 Task: Create a sub task Release to Production / Go Live for the task  Add support for offline mode in the app in the project TruTech , assign it to team member softage.9@softage.net and update the status of the sub task to  Completed , set the priority of the sub task to High.
Action: Mouse moved to (56, 388)
Screenshot: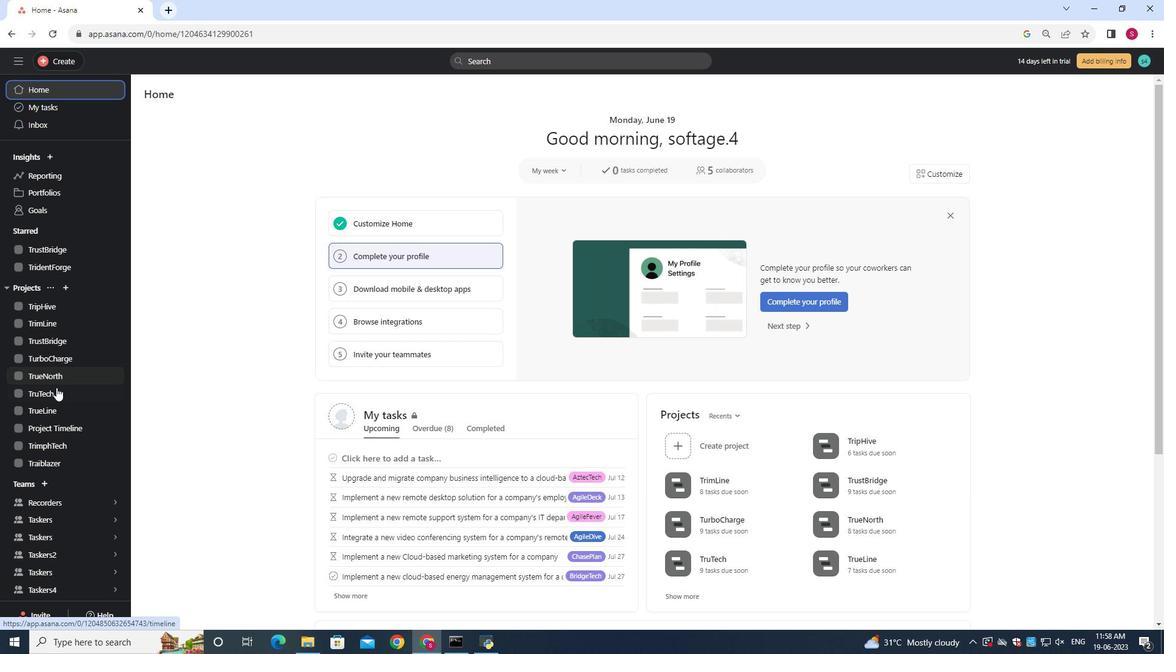 
Action: Mouse pressed left at (56, 388)
Screenshot: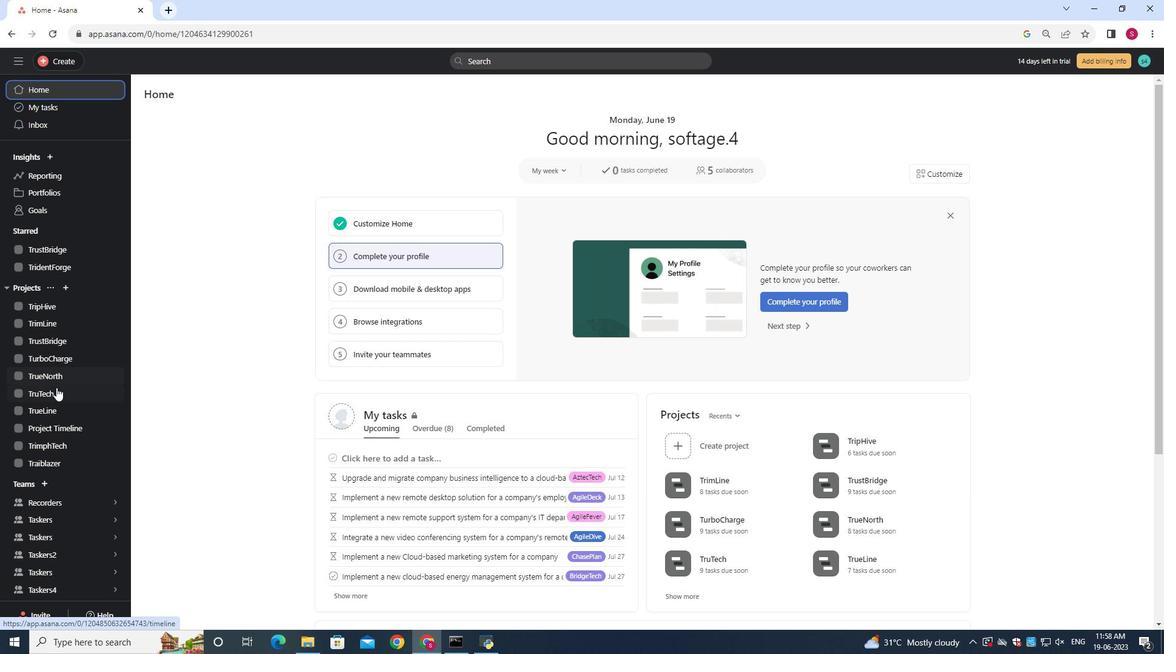 
Action: Mouse moved to (445, 270)
Screenshot: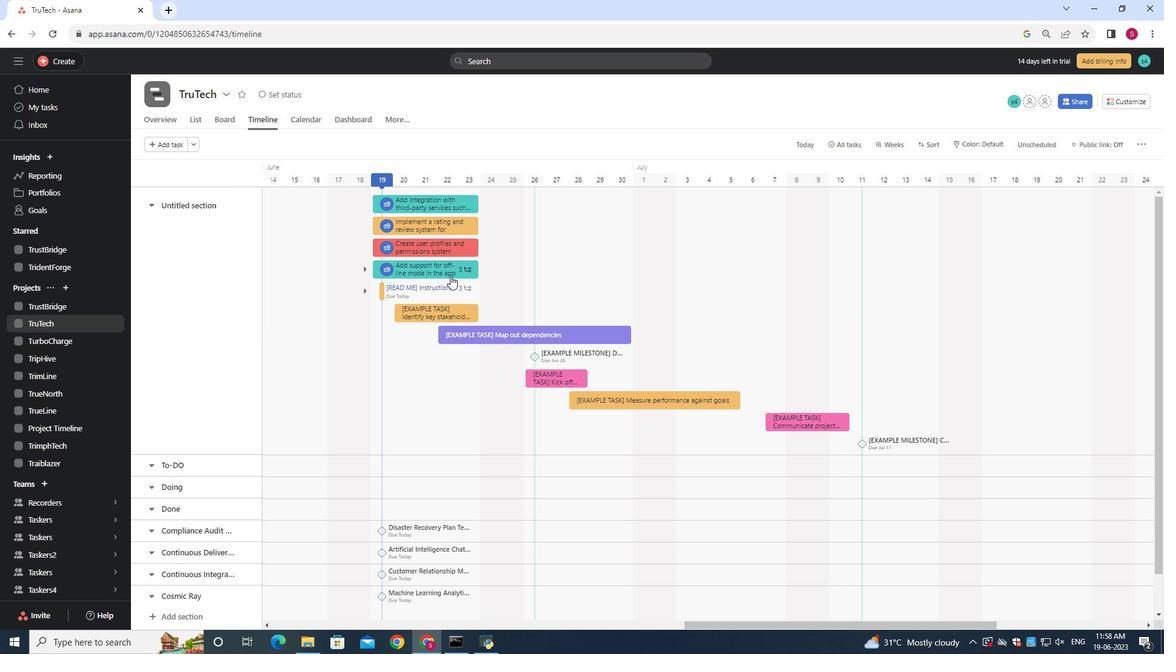 
Action: Mouse pressed left at (445, 270)
Screenshot: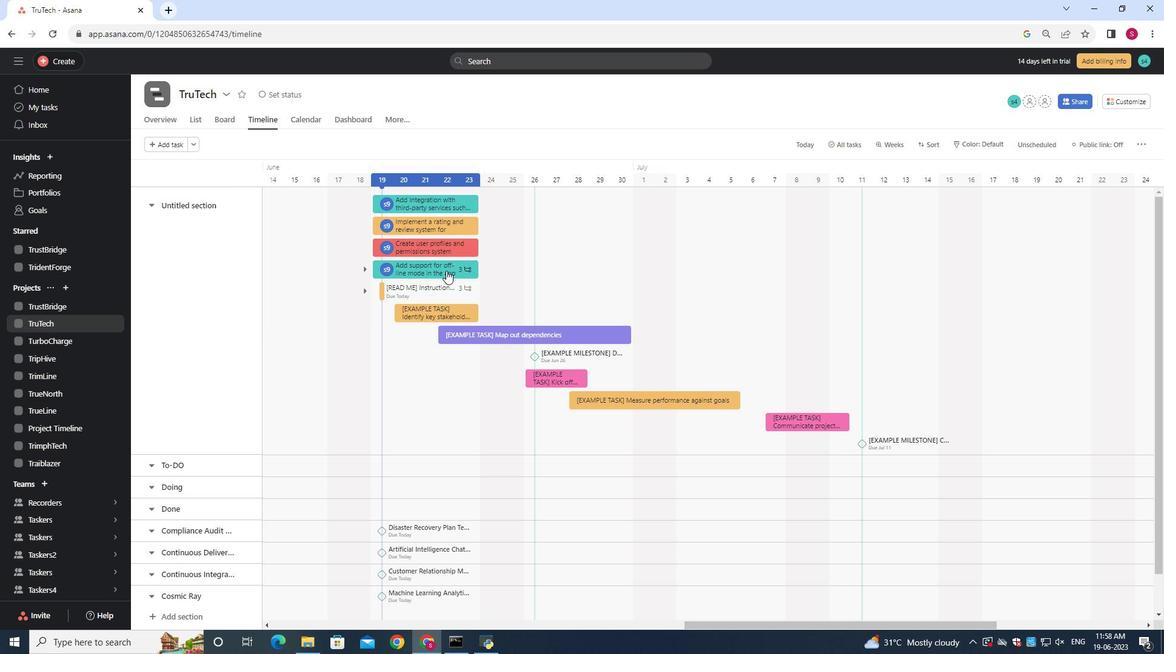 
Action: Mouse moved to (850, 413)
Screenshot: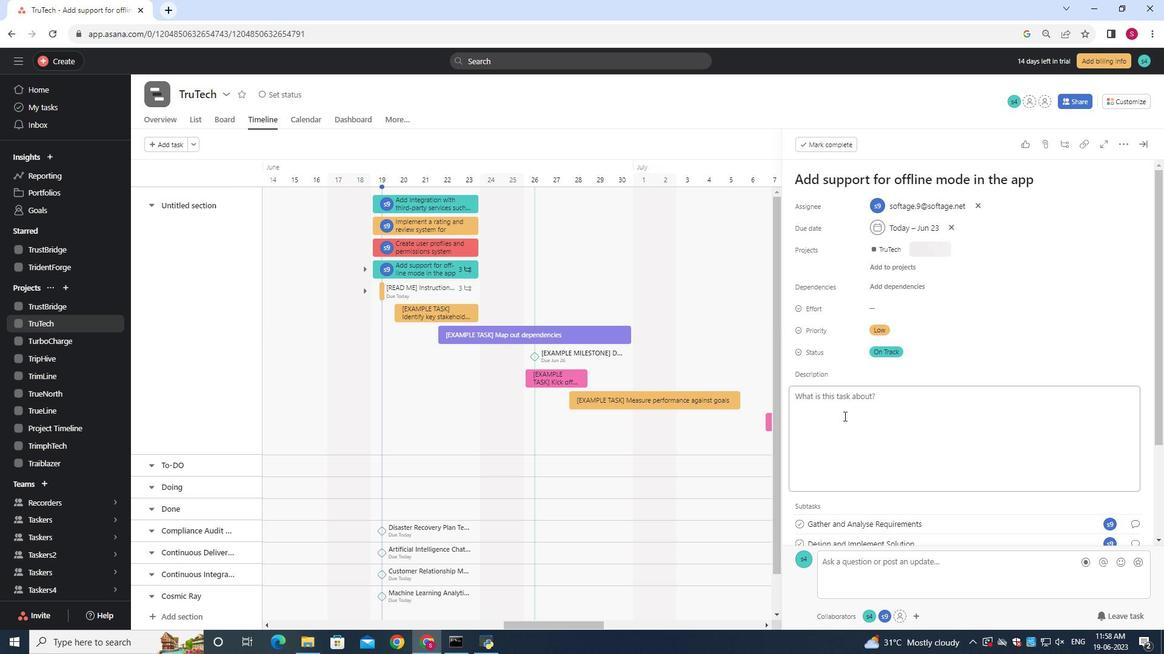
Action: Mouse scrolled (850, 412) with delta (0, 0)
Screenshot: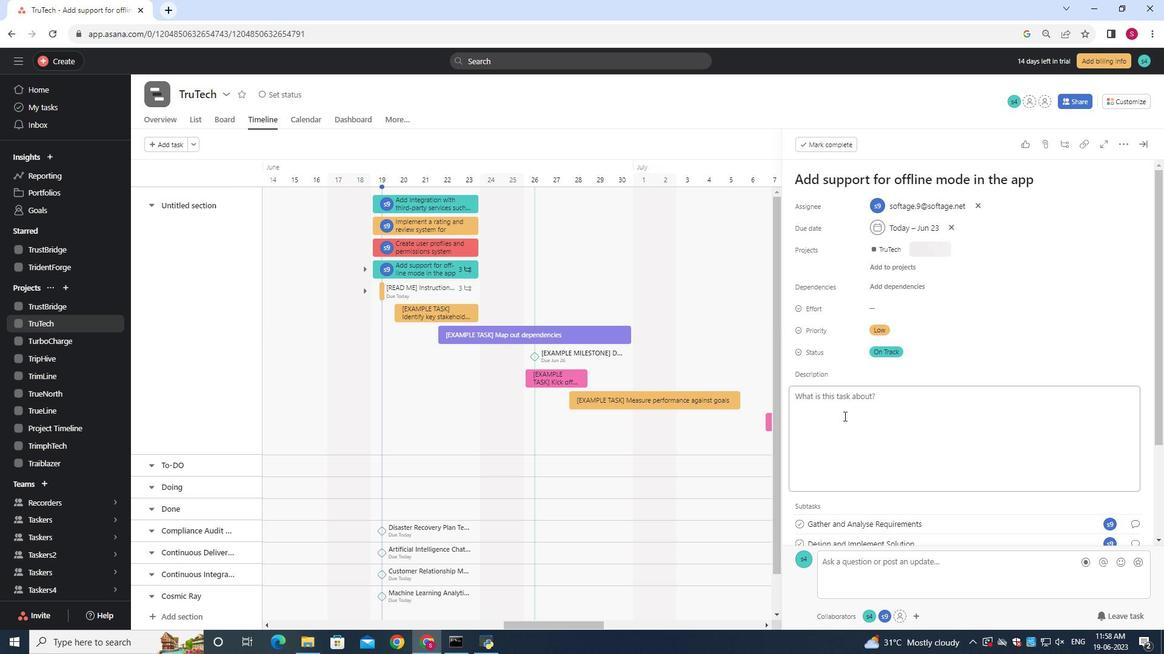 
Action: Mouse moved to (850, 416)
Screenshot: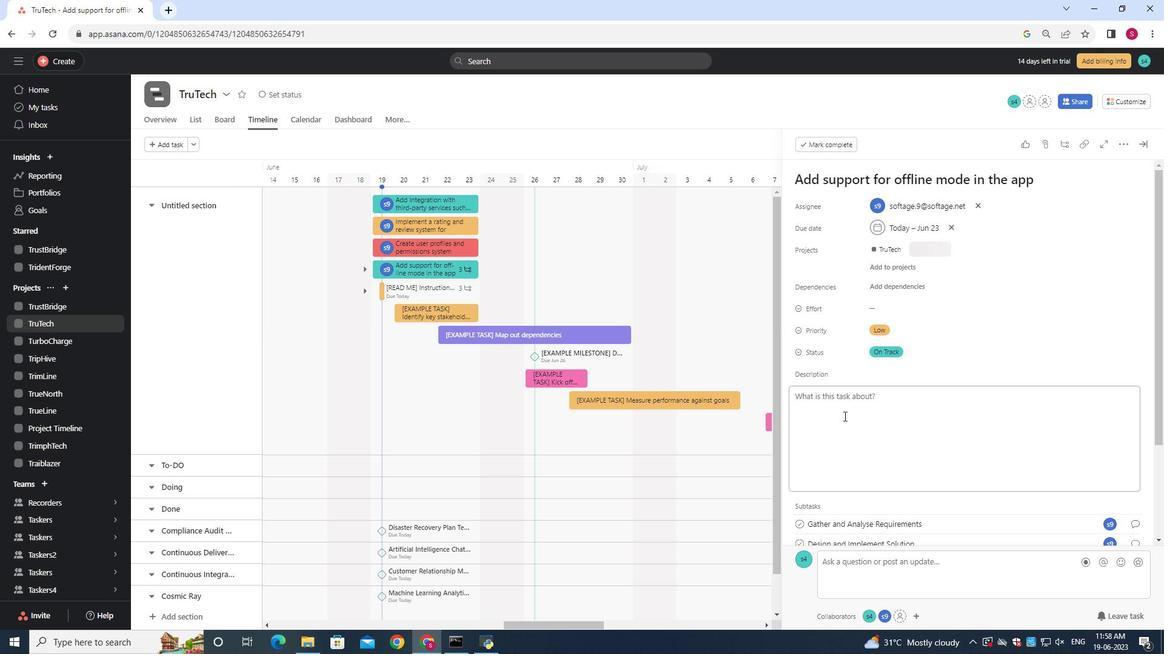 
Action: Mouse scrolled (850, 415) with delta (0, 0)
Screenshot: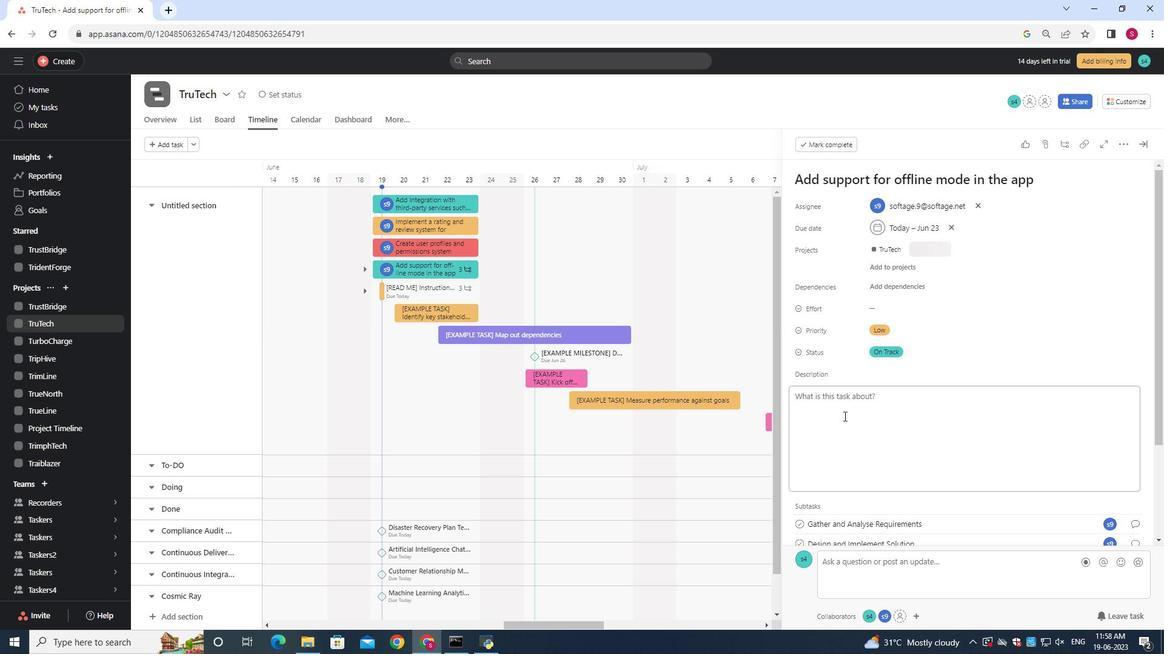 
Action: Mouse moved to (850, 417)
Screenshot: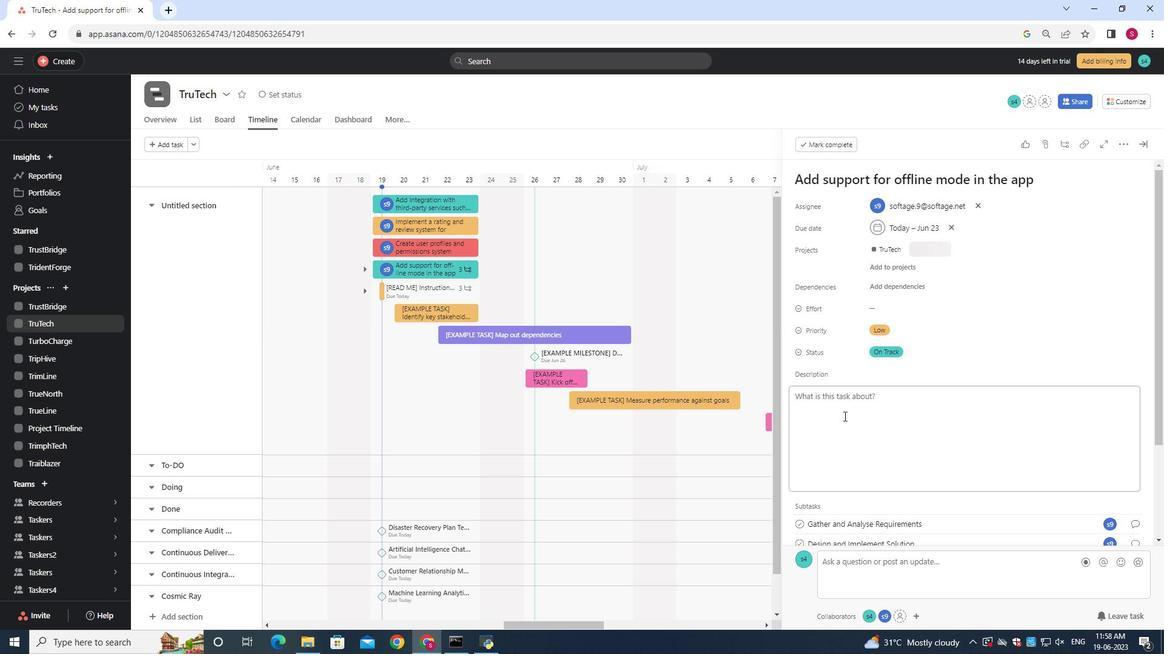 
Action: Mouse scrolled (850, 416) with delta (0, 0)
Screenshot: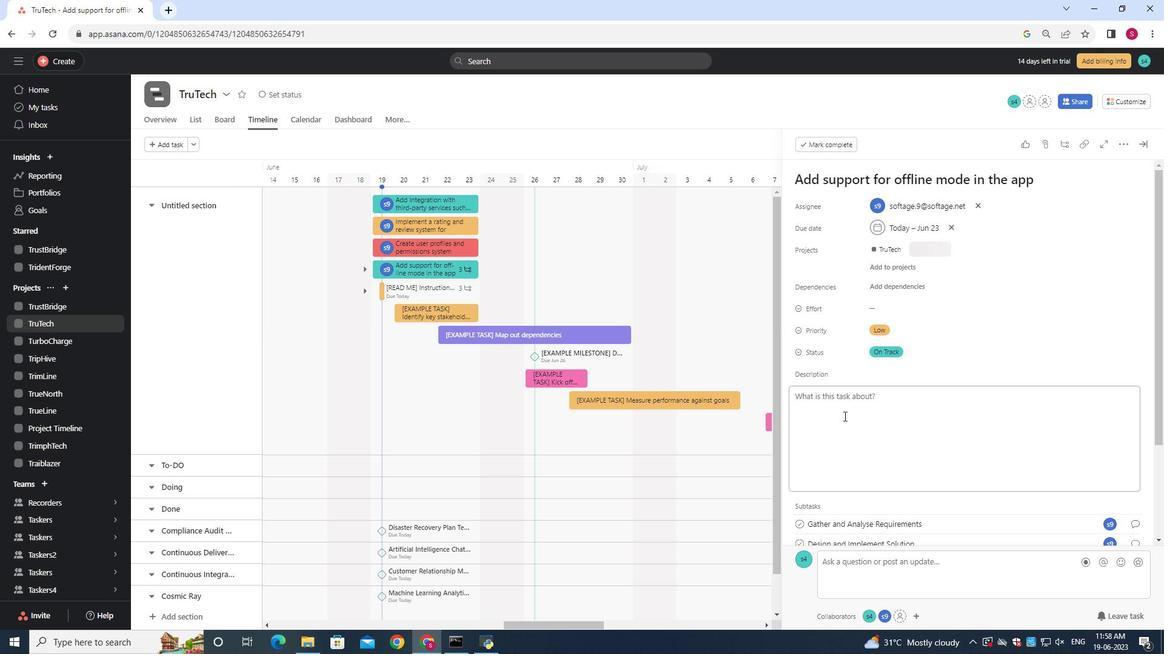 
Action: Mouse scrolled (850, 416) with delta (0, 0)
Screenshot: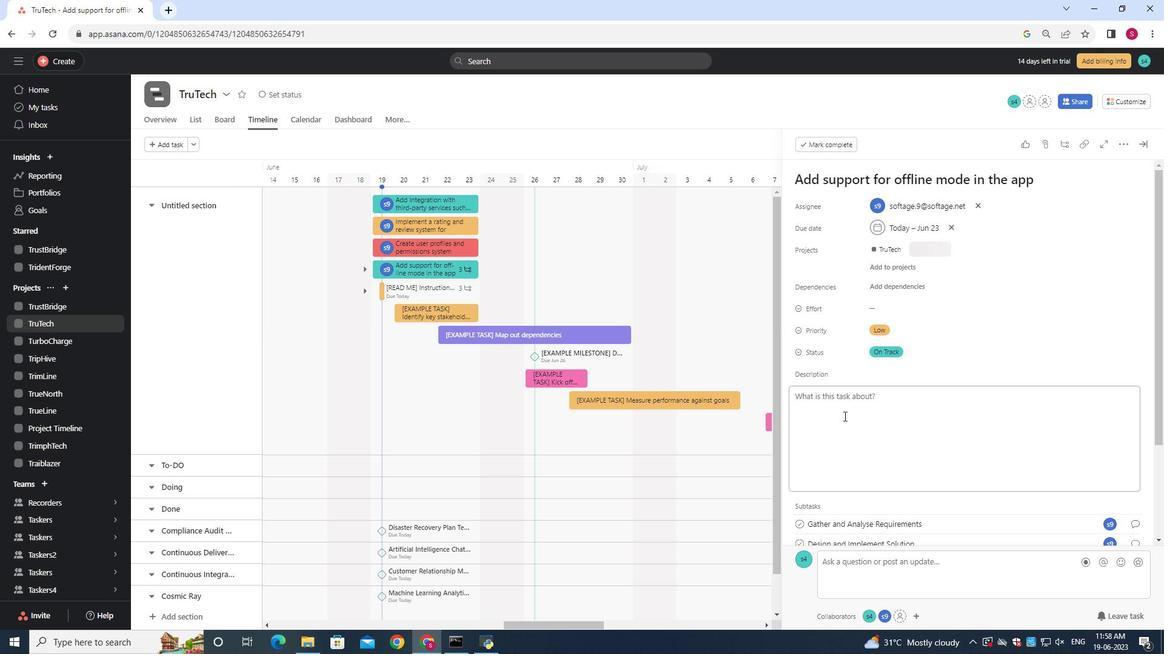 
Action: Mouse moved to (850, 415)
Screenshot: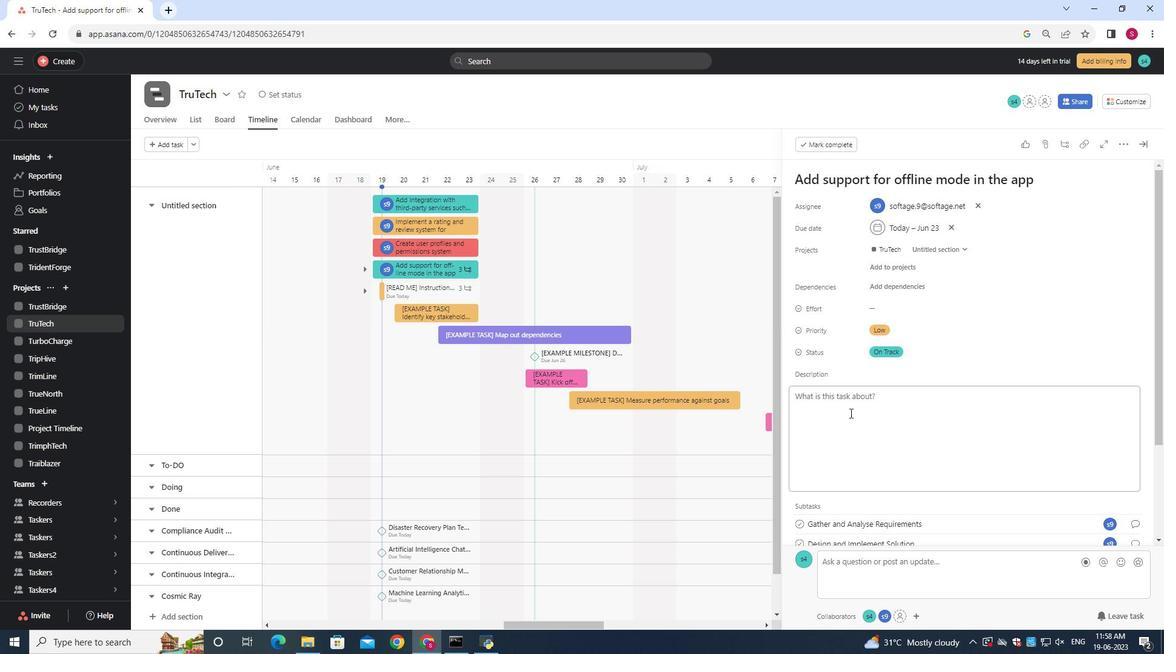 
Action: Mouse scrolled (850, 415) with delta (0, 0)
Screenshot: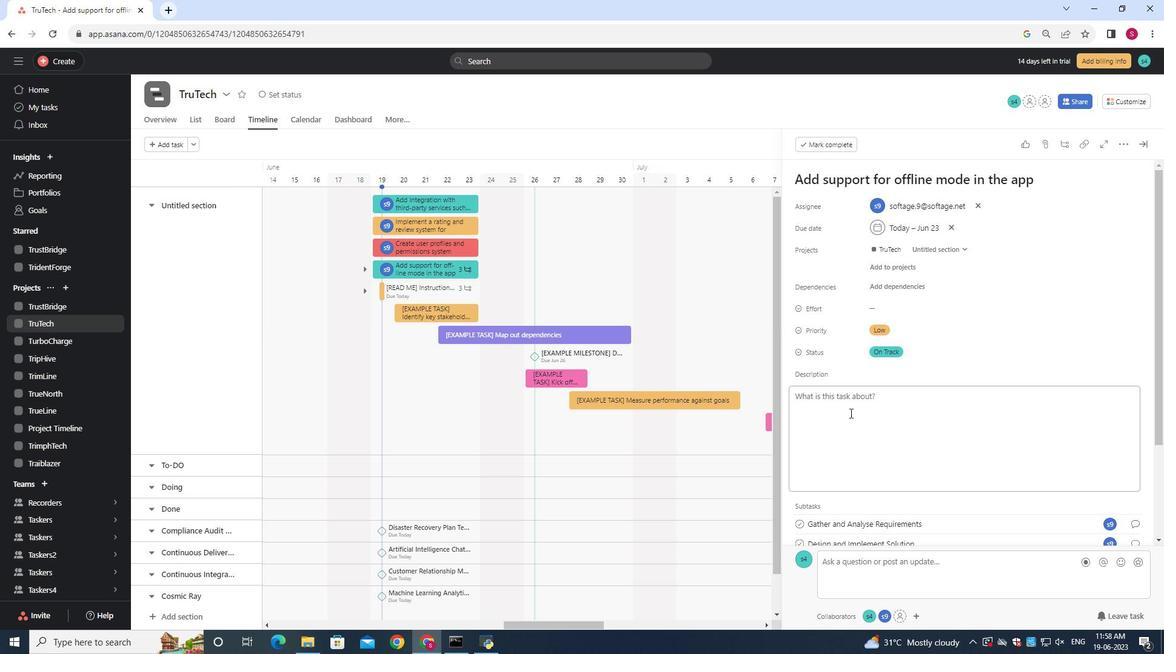 
Action: Mouse moved to (813, 460)
Screenshot: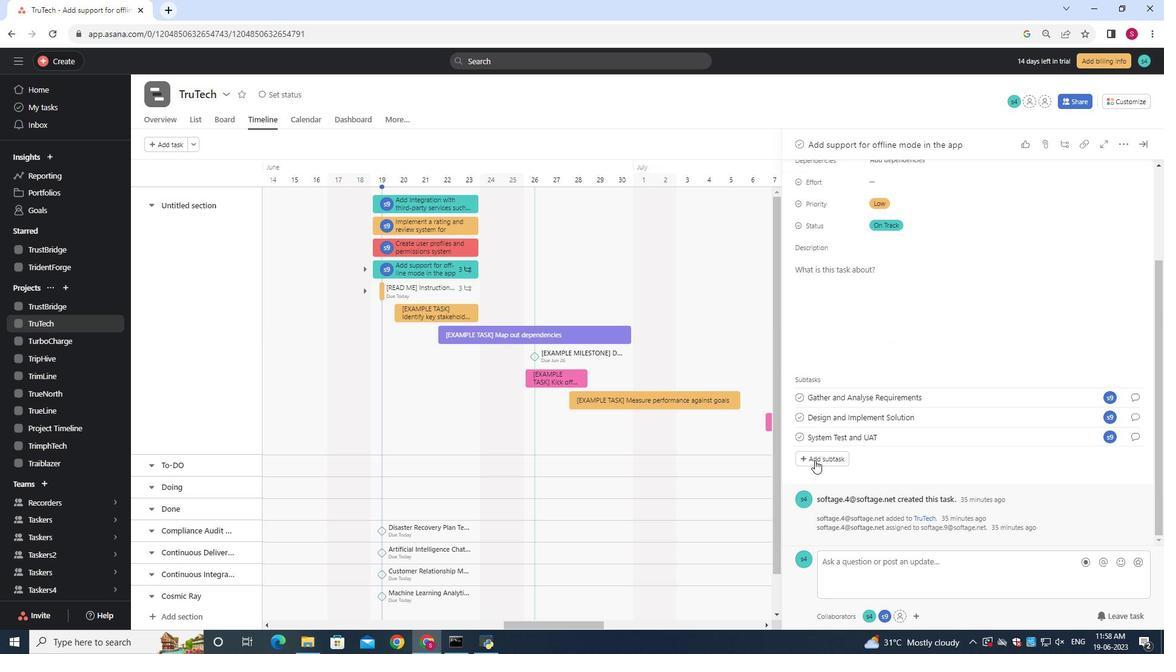 
Action: Mouse pressed left at (813, 460)
Screenshot: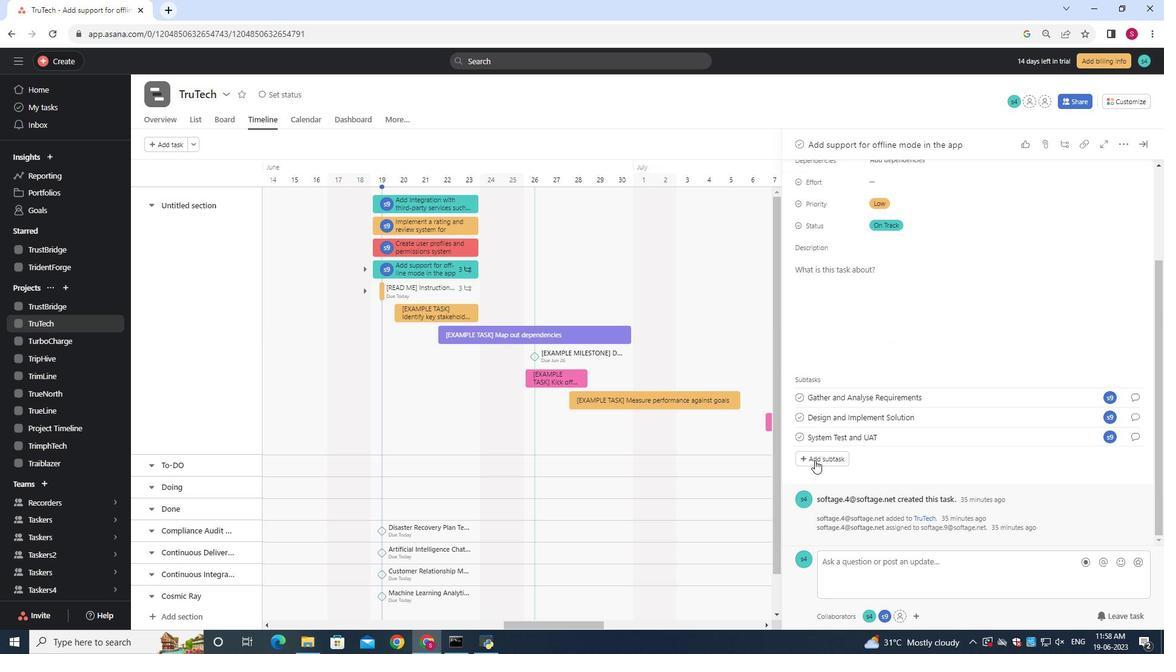 
Action: Key pressed <Key.shift>Release<Key.space><Key.shift><Key.shift><Key.shift>to<Key.space><Key.shift><Key.shift><Key.shift><Key.shift><Key.shift><Key.shift><Key.shift><Key.shift><Key.shift><Key.shift><Key.shift><Key.shift><Key.shift><Key.shift><Key.shift><Key.shift><Key.shift><Key.shift><Key.shift><Key.shift><Key.shift><Key.shift><Key.shift><Key.shift><Key.shift><Key.shift><Key.shift><Key.shift><Key.shift><Key.shift><Key.shift>R<Key.backspace><Key.shift><Key.shift><Key.shift><Key.shift><Key.shift><Key.shift><Key.shift><Key.shift><Key.shift><Key.shift><Key.shift><Key.shift><Key.shift><Key.shift><Key.shift><Key.shift><Key.shift><Key.shift><Key.shift><Key.shift><Key.shift><Key.shift><Key.shift><Key.shift><Key.shift><Key.shift><Key.shift><Key.shift><Key.shift><Key.shift><Key.shift><Key.shift><Key.shift><Key.shift><Key.shift><Key.shift><Key.shift><Key.shift>Production<Key.space>/<Key.space><Key.shift><Key.shift>Go<Key.space><Key.shift><Key.shift><Key.shift><Key.shift><Key.shift><Key.shift><Key.shift><Key.shift><Key.shift>Live
Screenshot: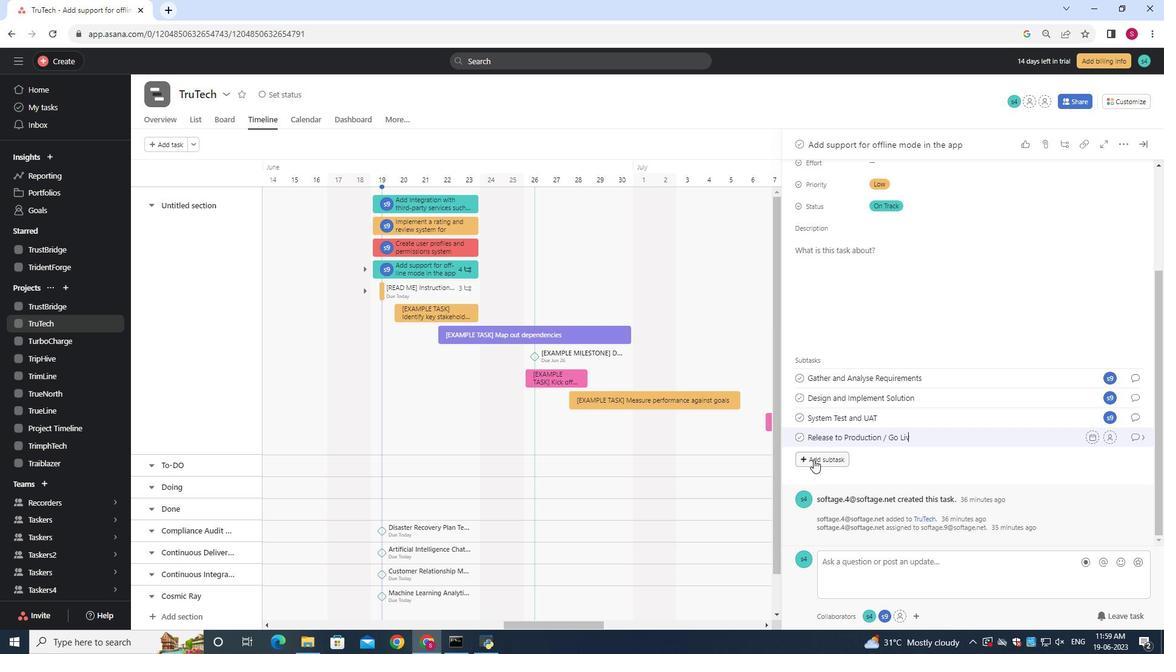 
Action: Mouse moved to (1106, 436)
Screenshot: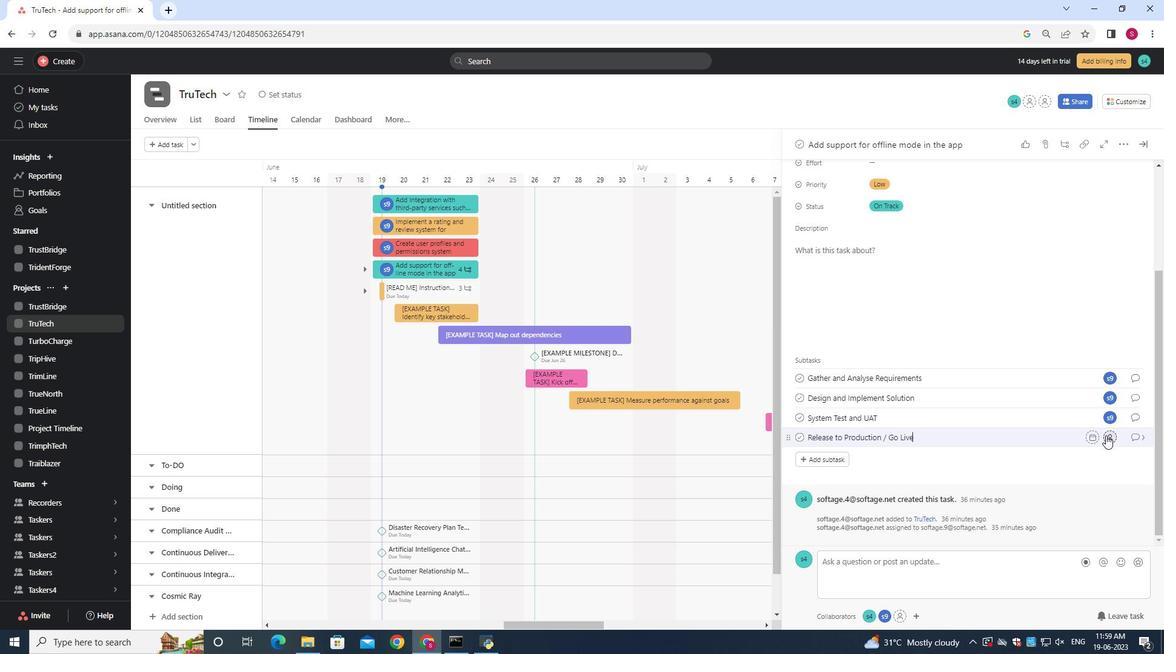 
Action: Mouse pressed left at (1106, 436)
Screenshot: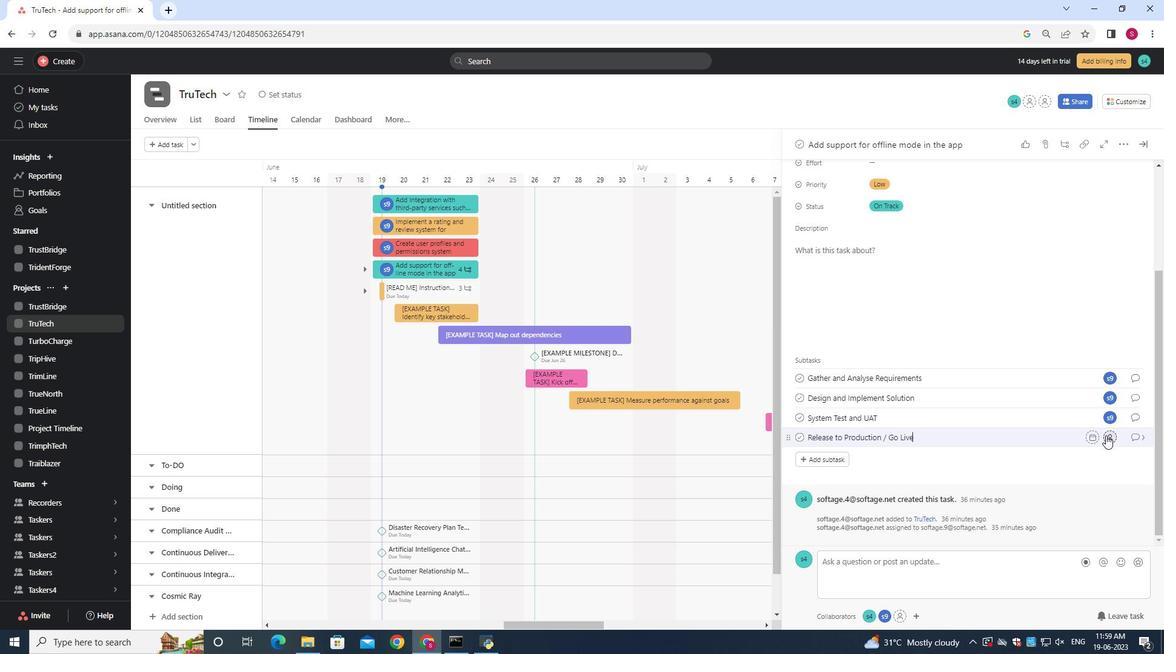 
Action: Mouse moved to (1100, 432)
Screenshot: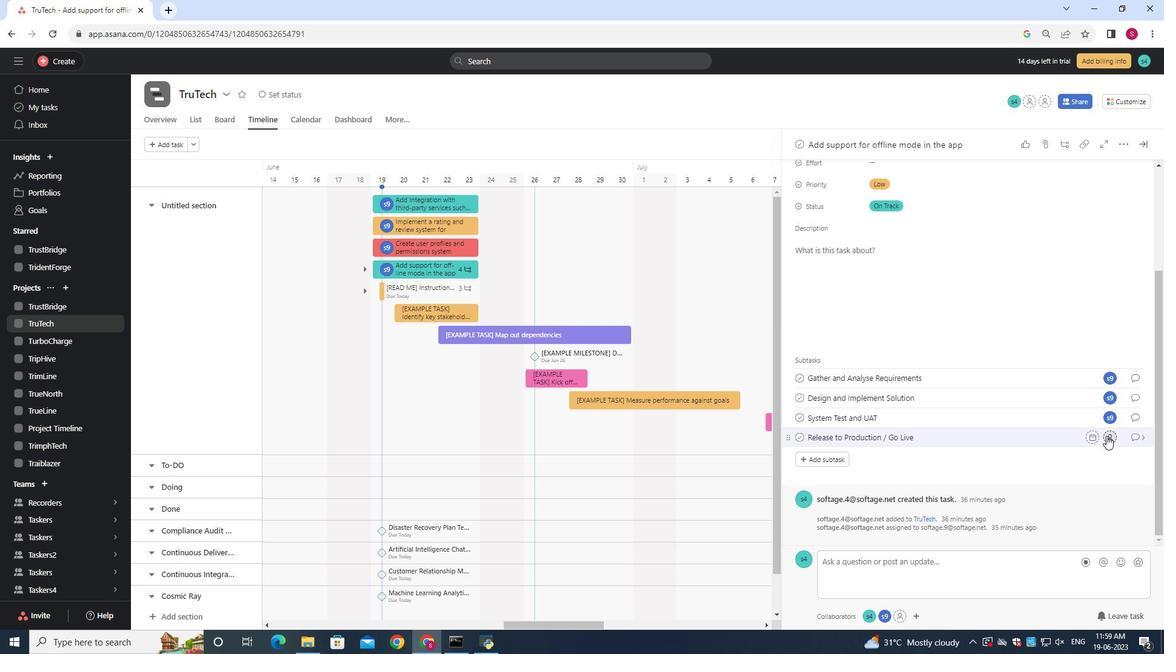 
Action: Key pressed softage.9<Key.shift>@softage.et
Screenshot: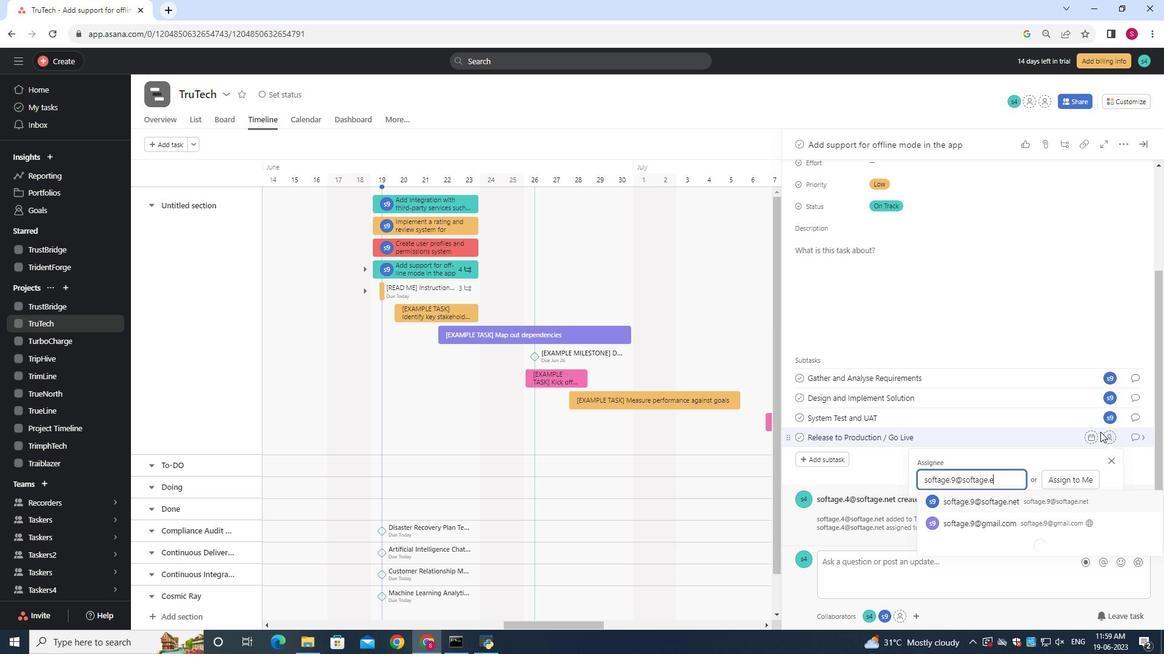 
Action: Mouse moved to (1017, 489)
Screenshot: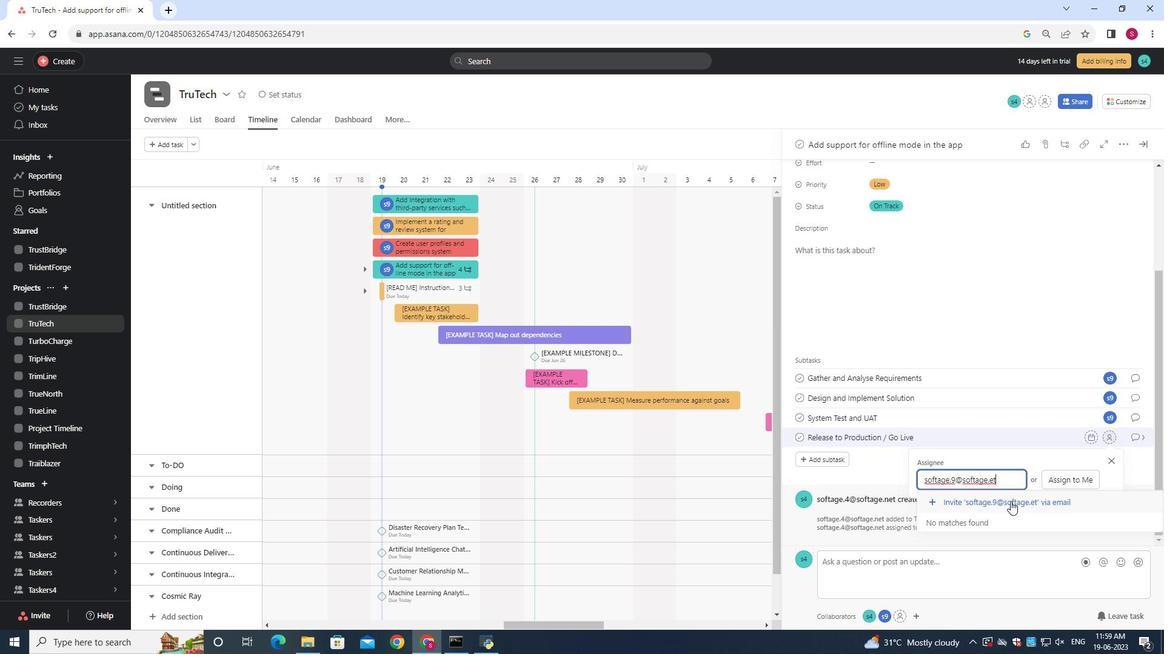 
Action: Key pressed <Key.backspace><Key.backspace>net
Screenshot: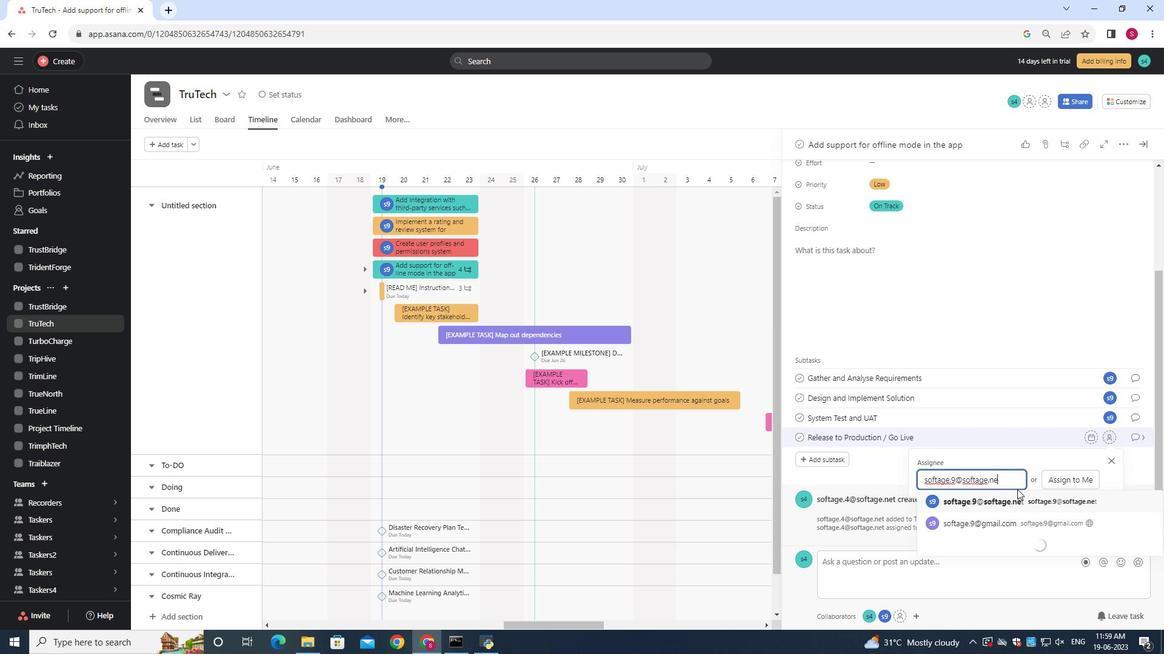 
Action: Mouse moved to (1017, 498)
Screenshot: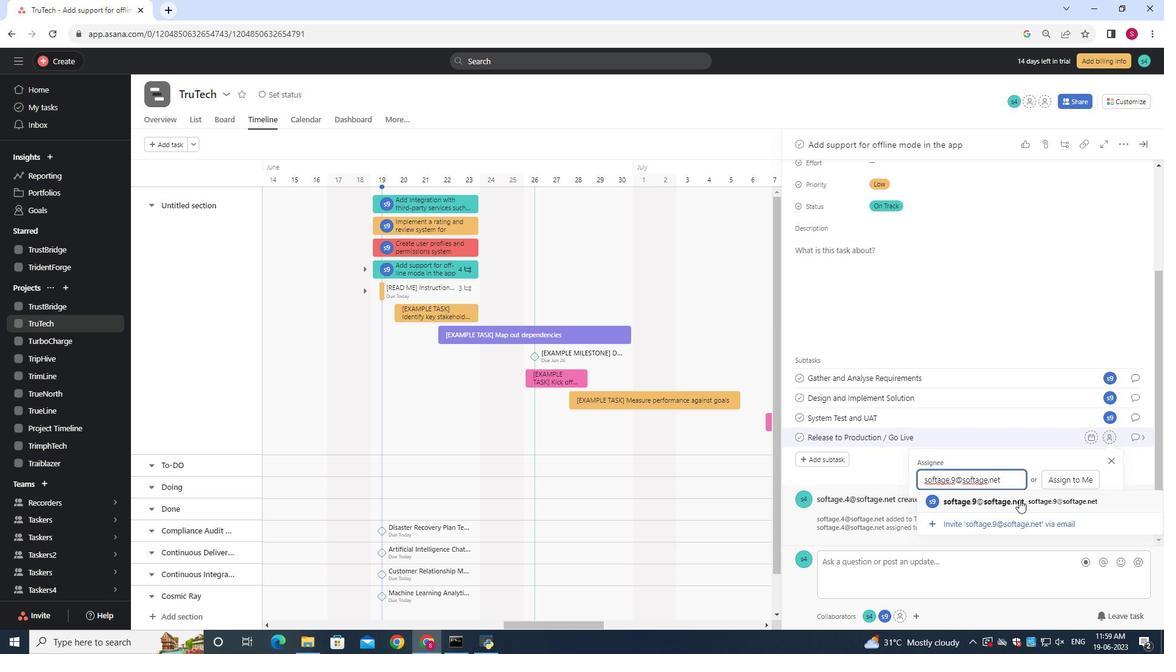 
Action: Mouse pressed left at (1017, 498)
Screenshot: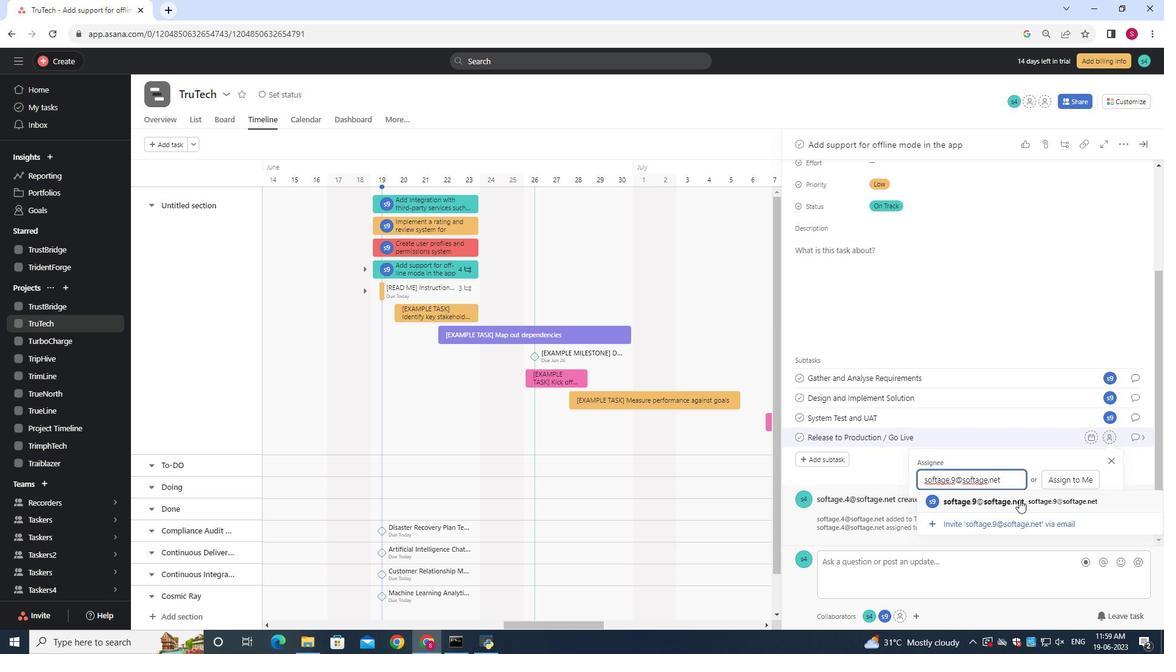 
Action: Mouse moved to (1137, 437)
Screenshot: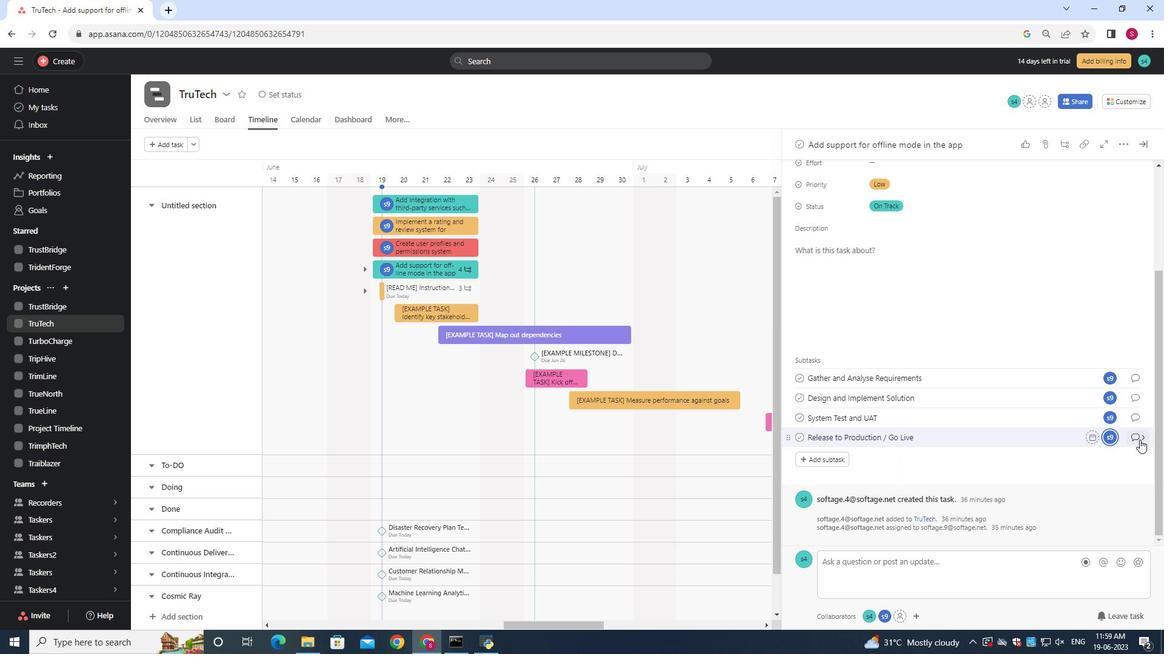
Action: Mouse pressed left at (1137, 437)
Screenshot: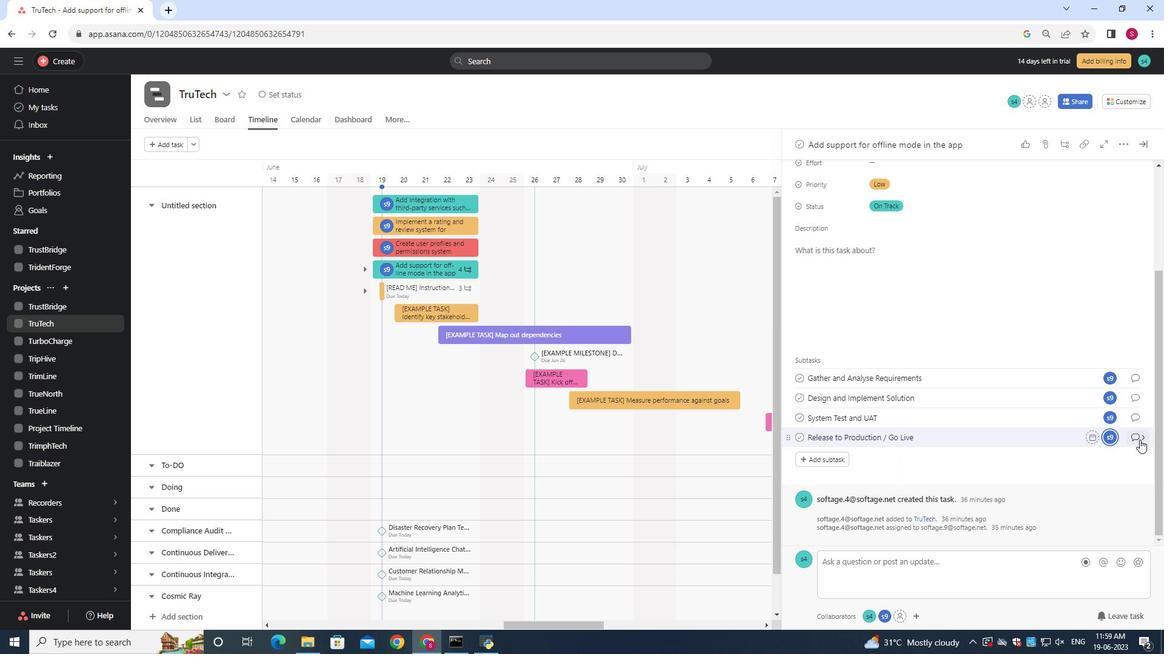 
Action: Mouse moved to (820, 300)
Screenshot: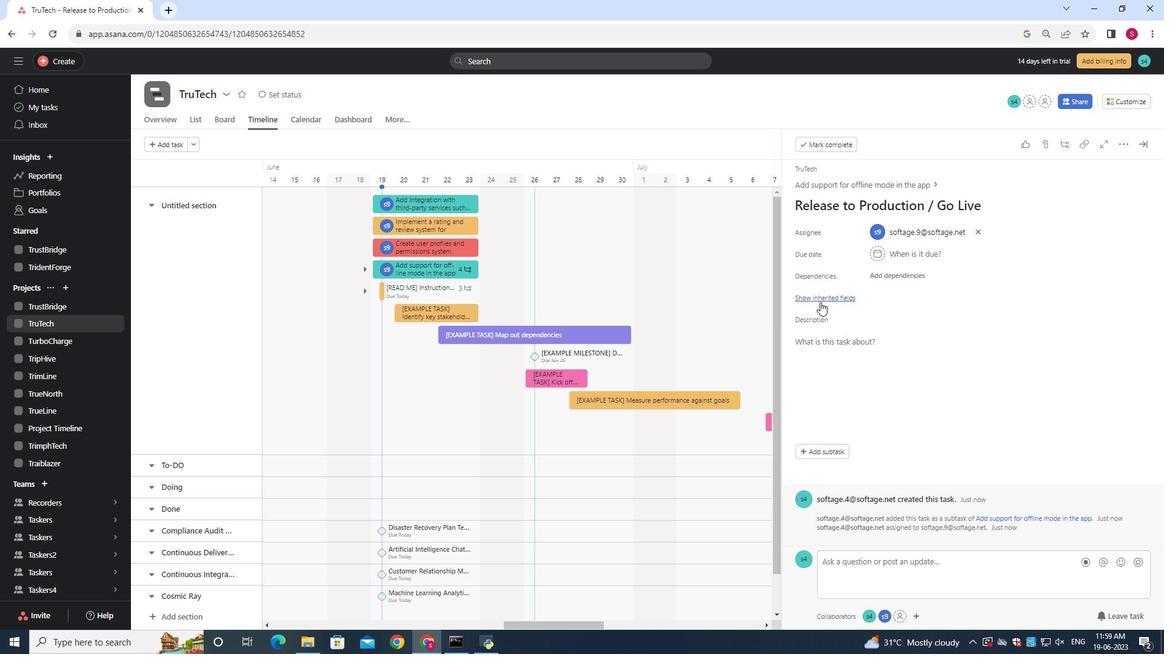 
Action: Mouse pressed left at (820, 300)
Screenshot: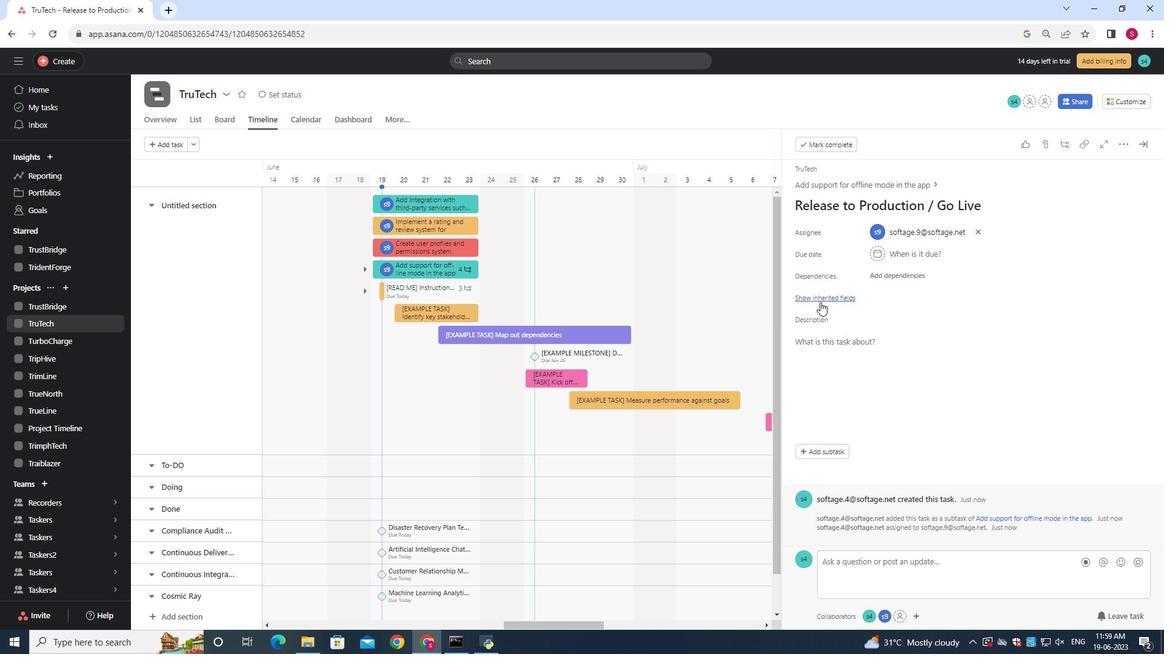 
Action: Mouse moved to (879, 358)
Screenshot: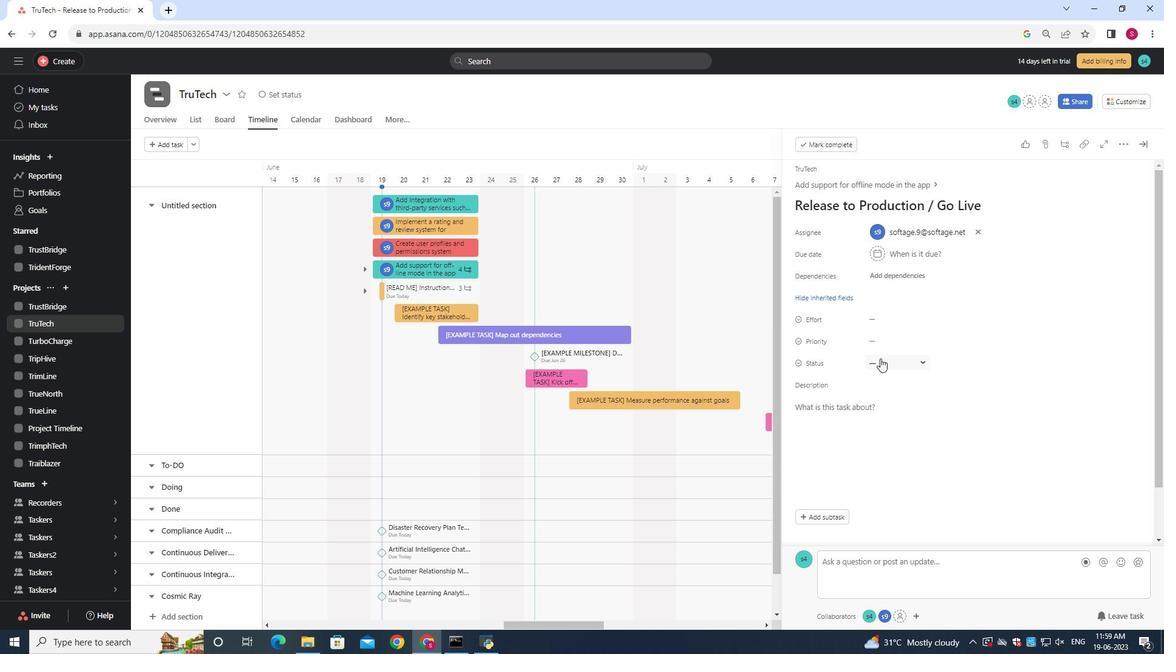 
Action: Mouse pressed left at (879, 358)
Screenshot: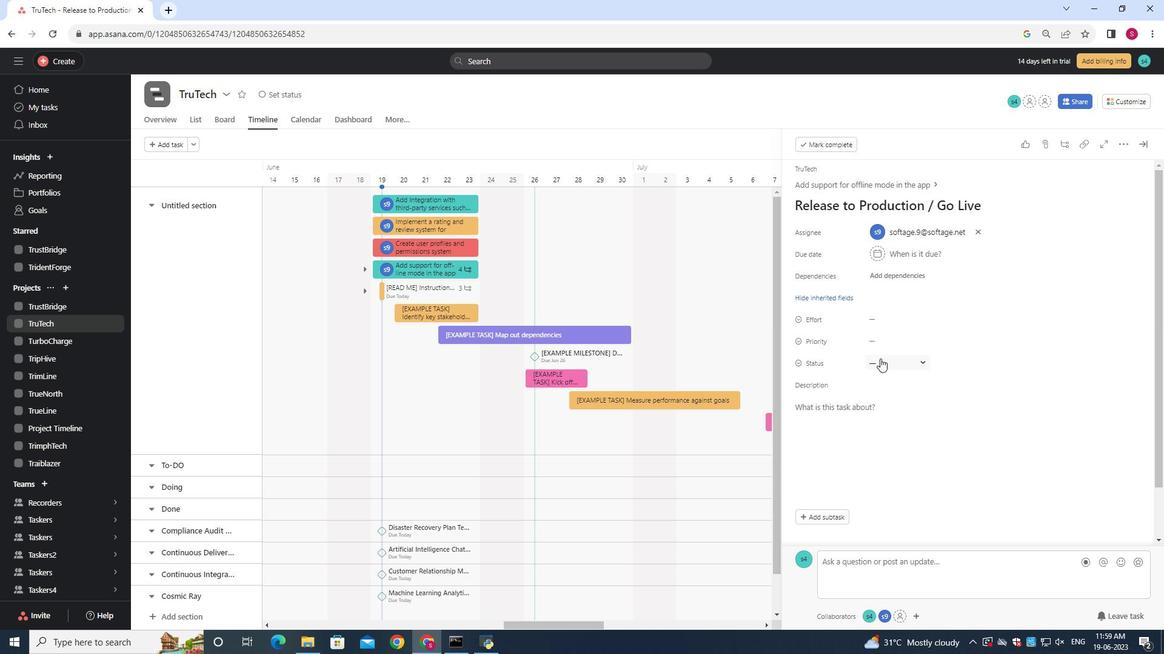 
Action: Mouse moved to (909, 455)
Screenshot: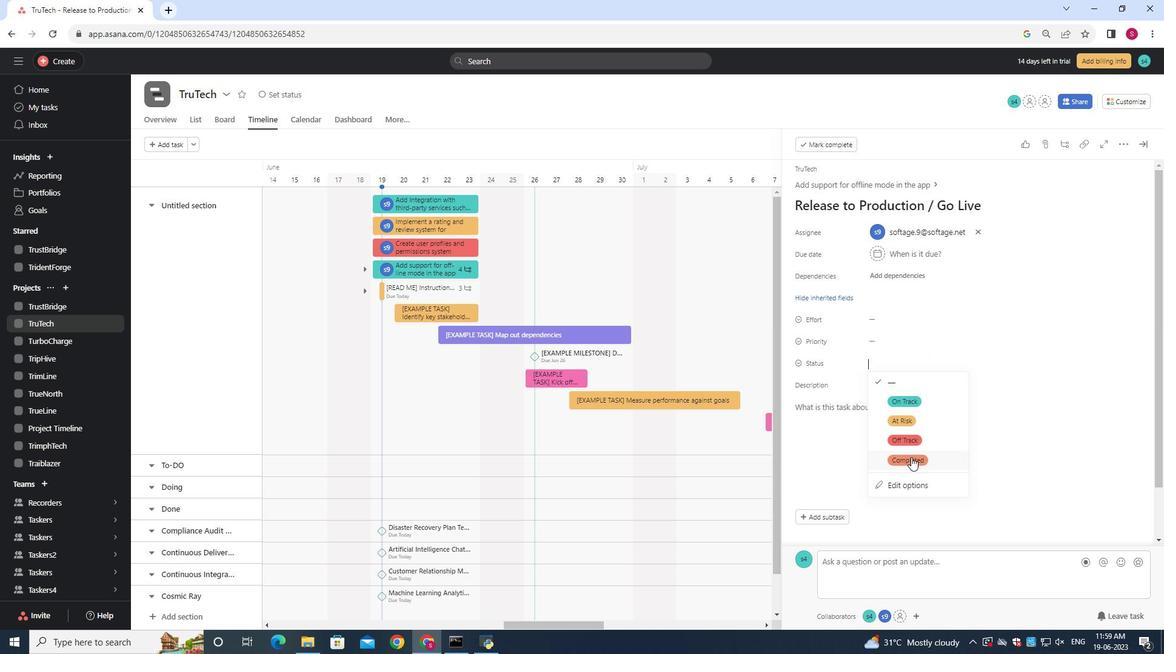 
Action: Mouse pressed left at (909, 455)
Screenshot: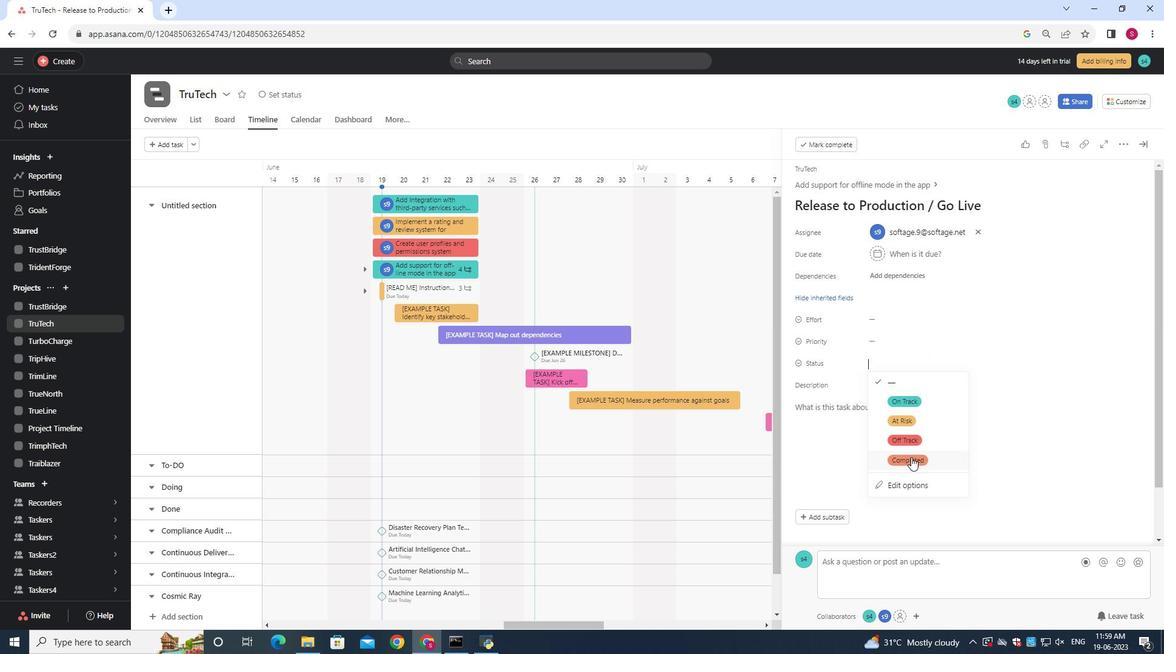 
Action: Mouse moved to (876, 342)
Screenshot: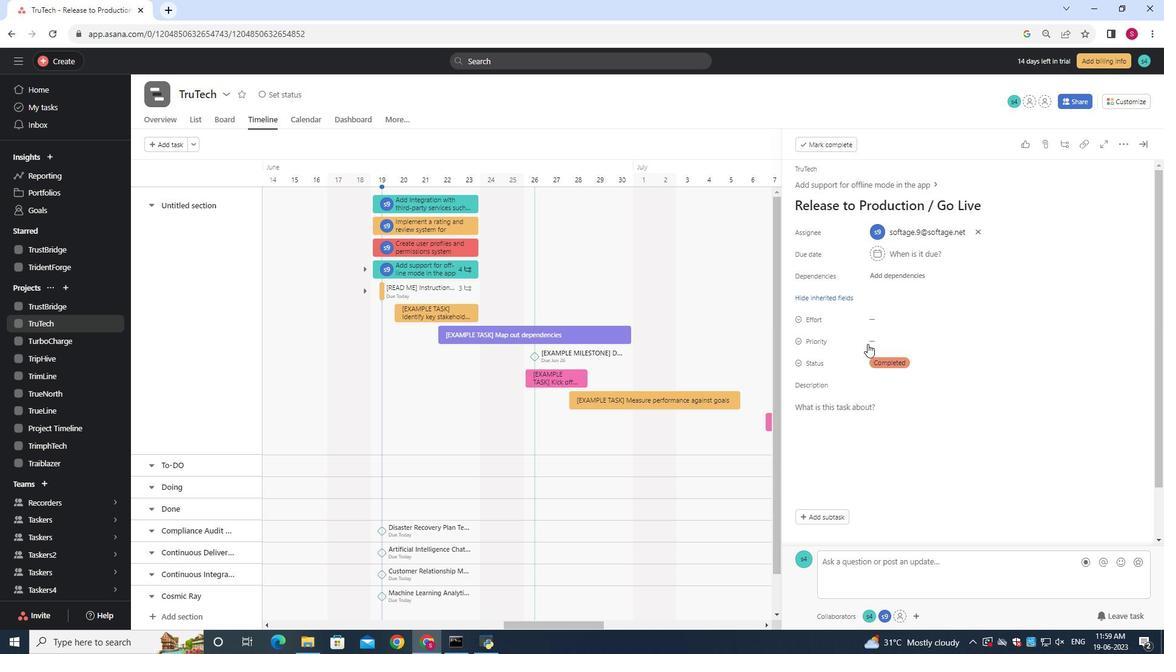 
Action: Mouse pressed left at (876, 342)
Screenshot: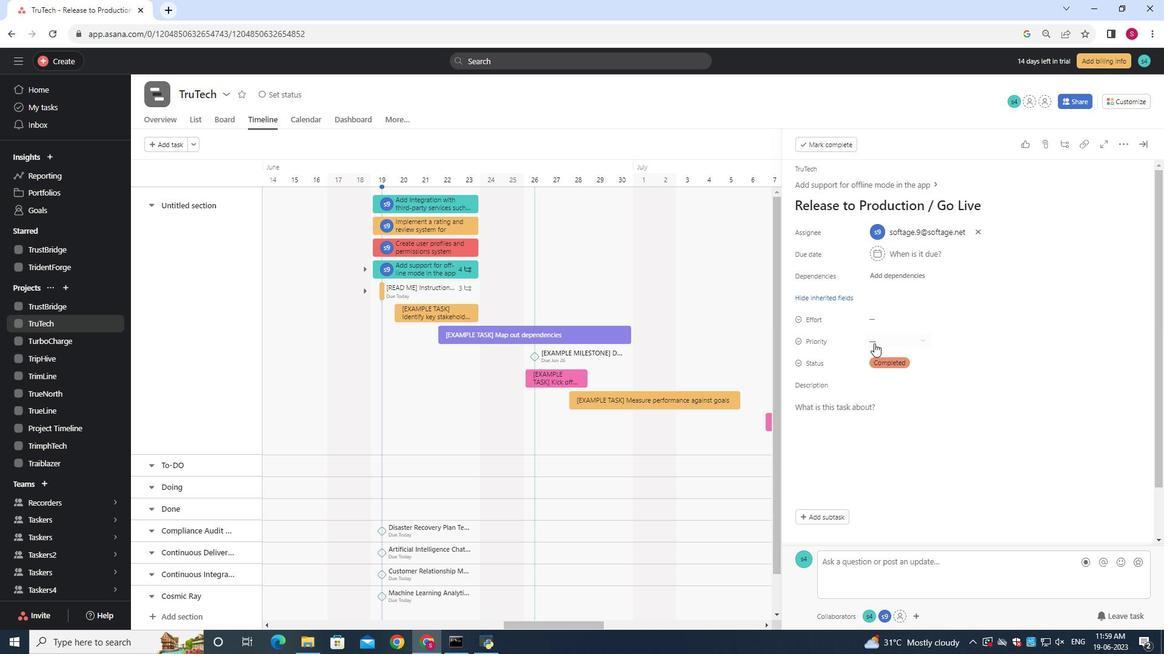 
Action: Mouse moved to (895, 377)
Screenshot: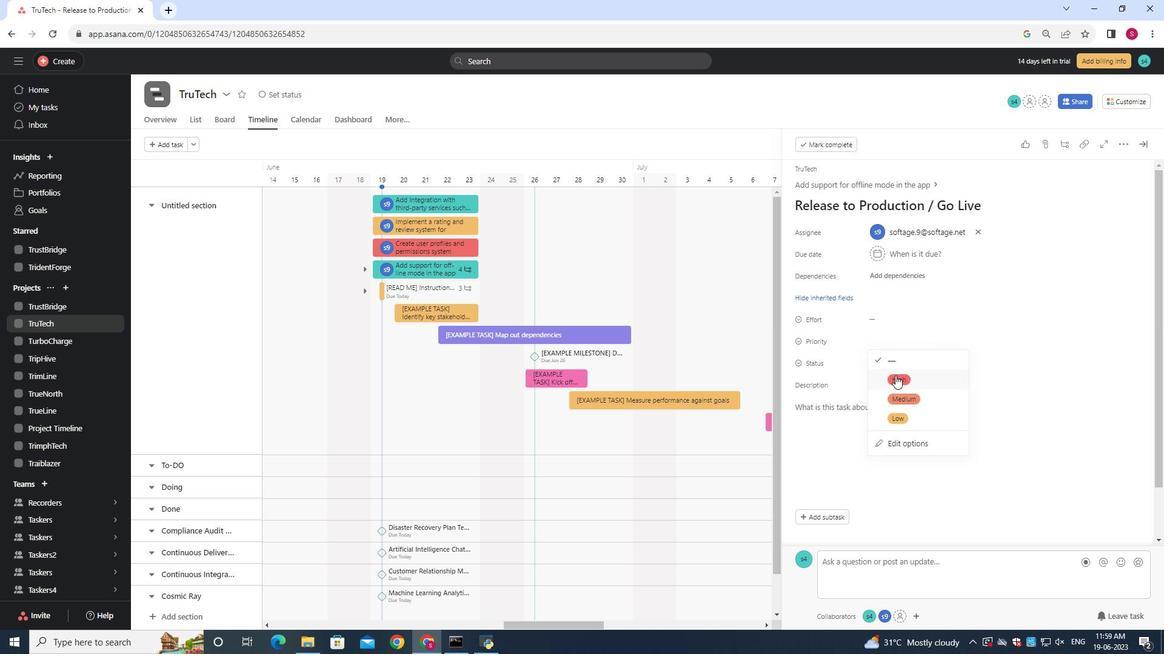
Action: Mouse pressed left at (895, 377)
Screenshot: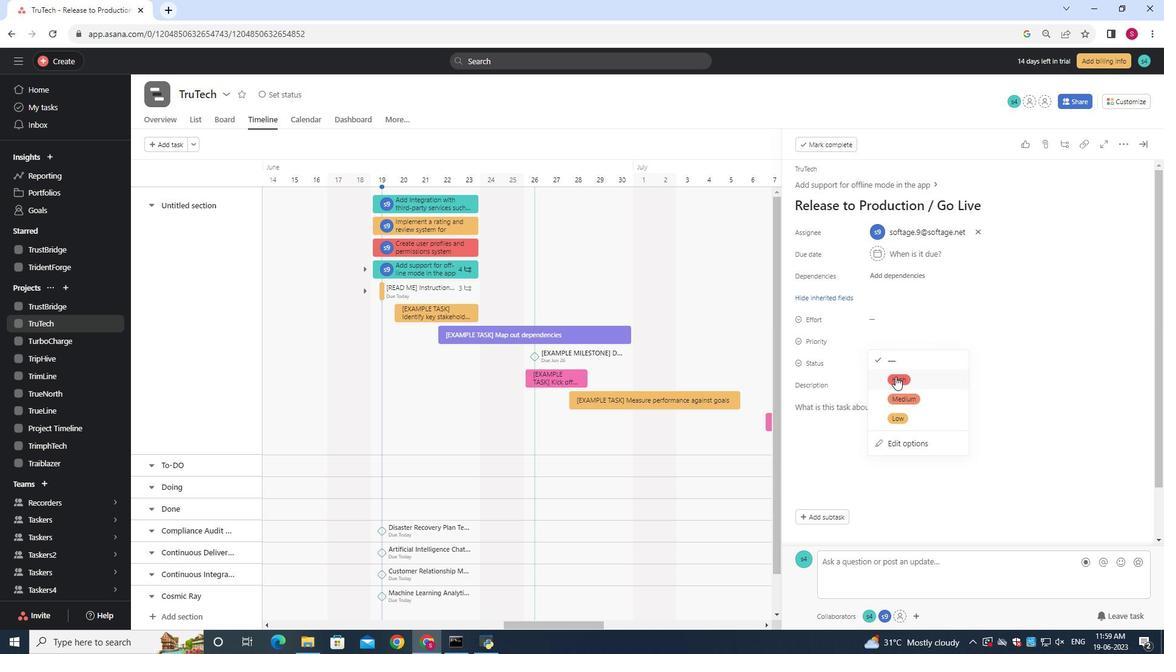 
